 Task: Add Medterra CBD Rapid Cooling Roll-On 250mg to the cart.
Action: Mouse pressed left at (256, 122)
Screenshot: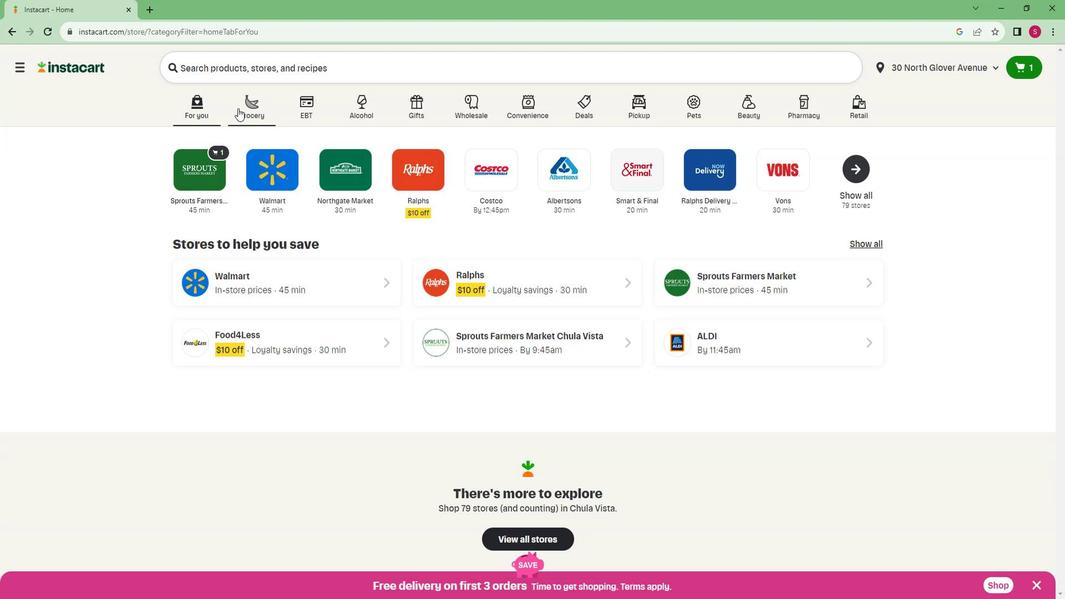 
Action: Mouse moved to (257, 320)
Screenshot: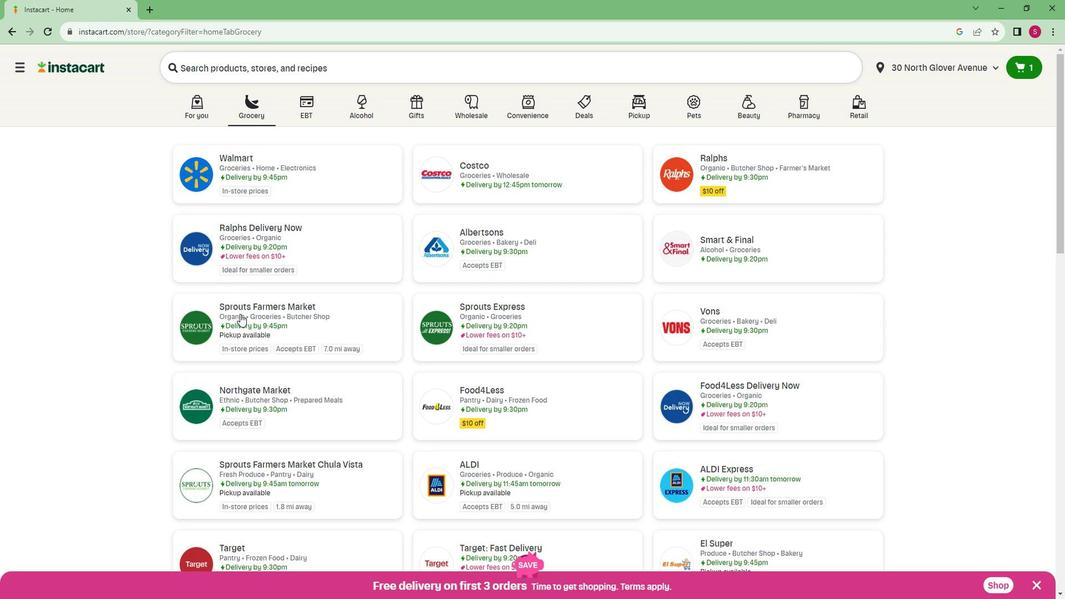 
Action: Mouse pressed left at (257, 320)
Screenshot: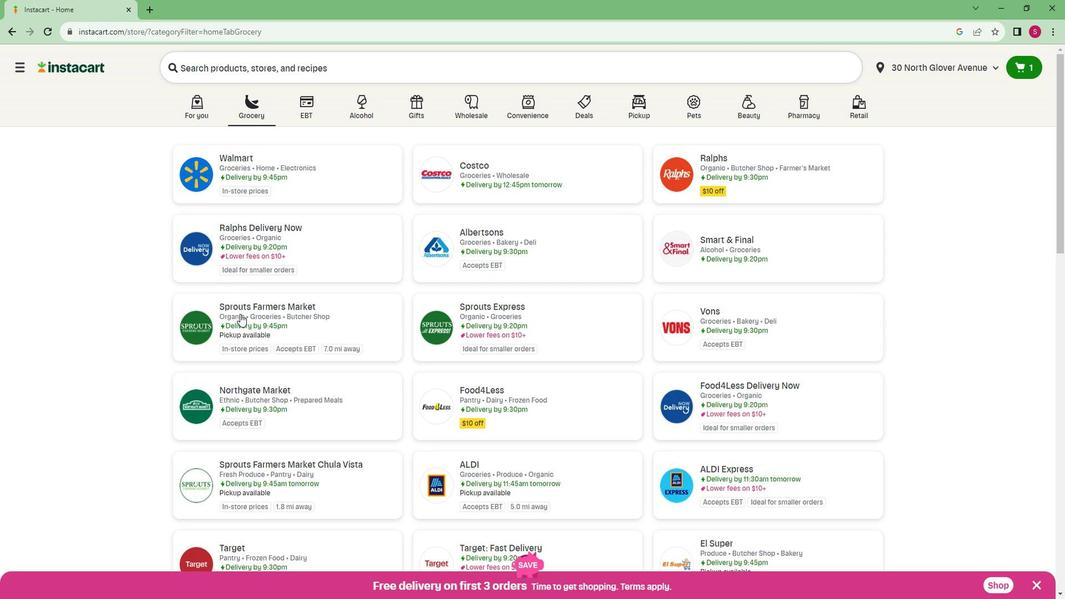 
Action: Mouse moved to (94, 399)
Screenshot: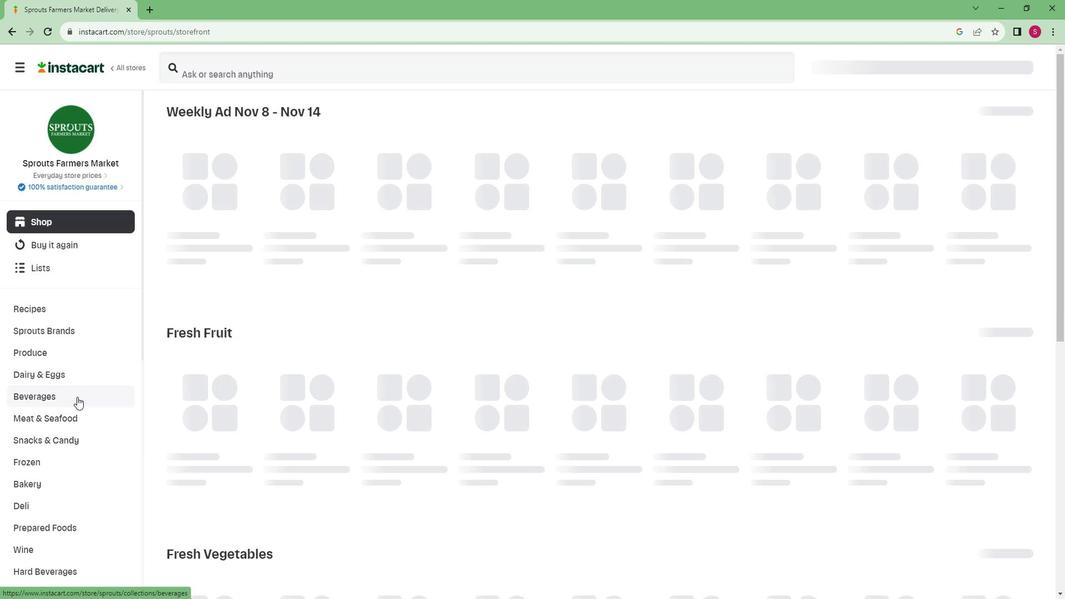 
Action: Mouse scrolled (94, 399) with delta (0, 0)
Screenshot: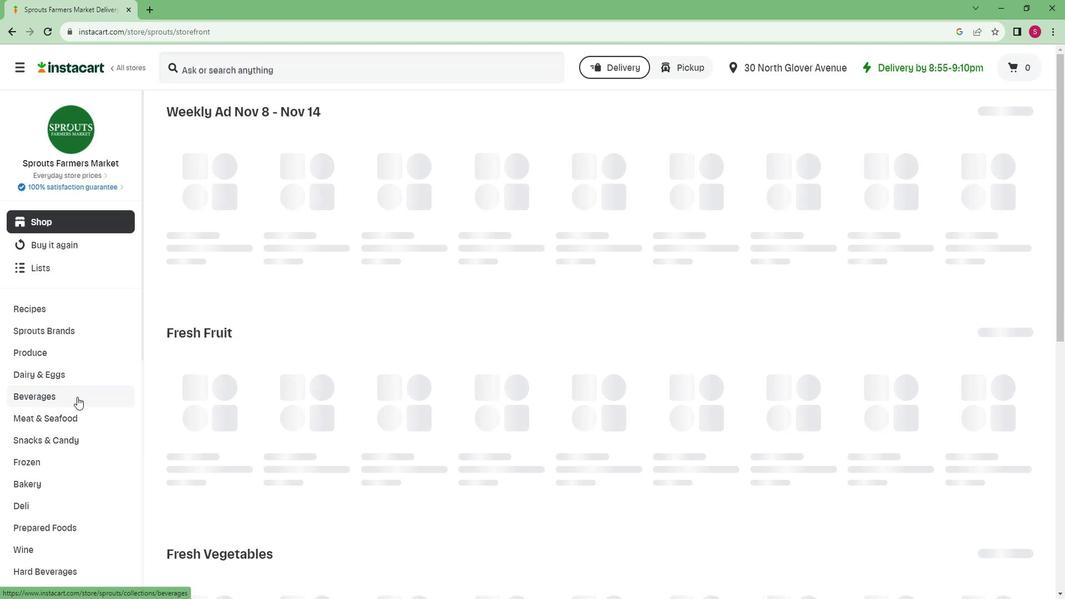 
Action: Mouse scrolled (94, 399) with delta (0, 0)
Screenshot: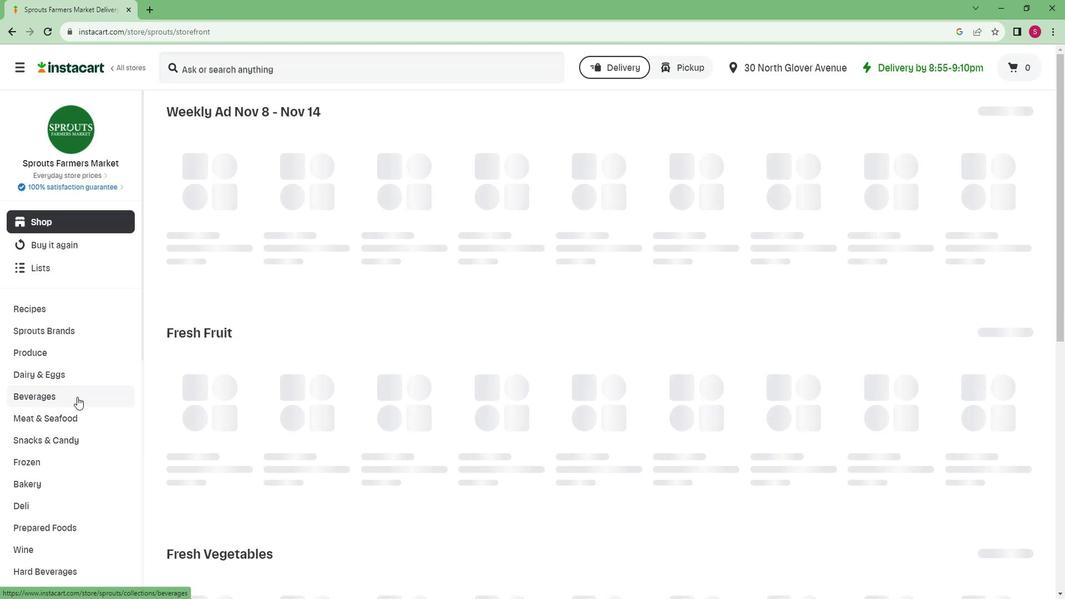 
Action: Mouse scrolled (94, 399) with delta (0, 0)
Screenshot: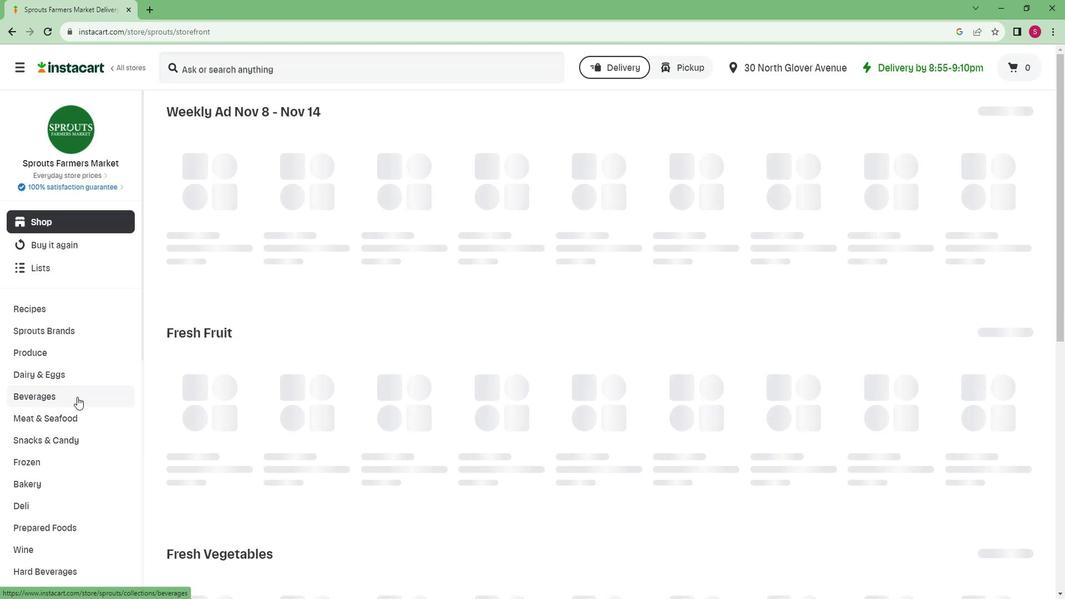 
Action: Mouse scrolled (94, 399) with delta (0, 0)
Screenshot: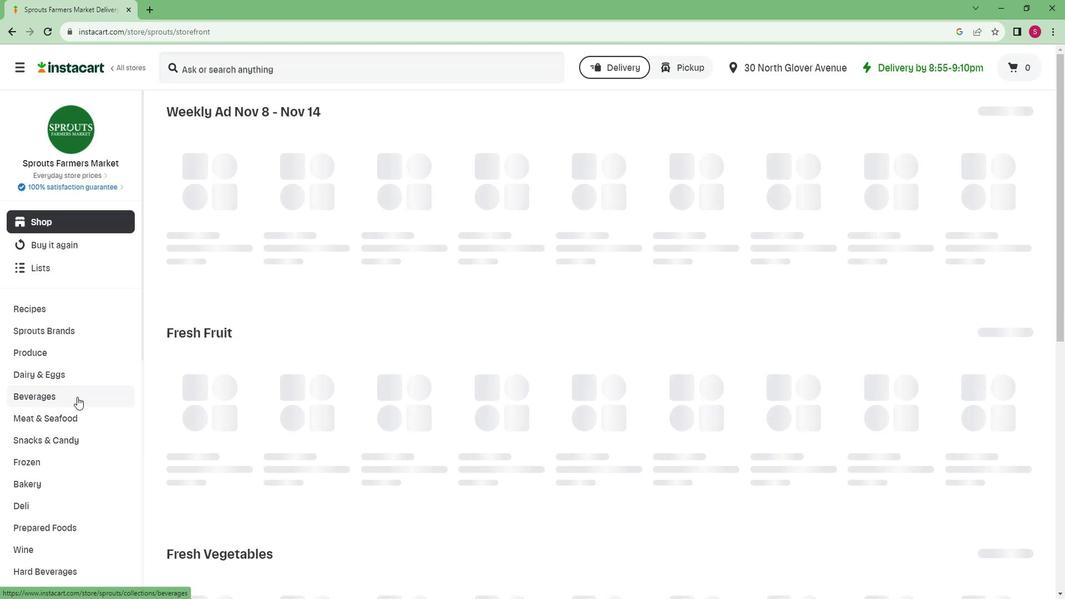 
Action: Mouse scrolled (94, 399) with delta (0, 0)
Screenshot: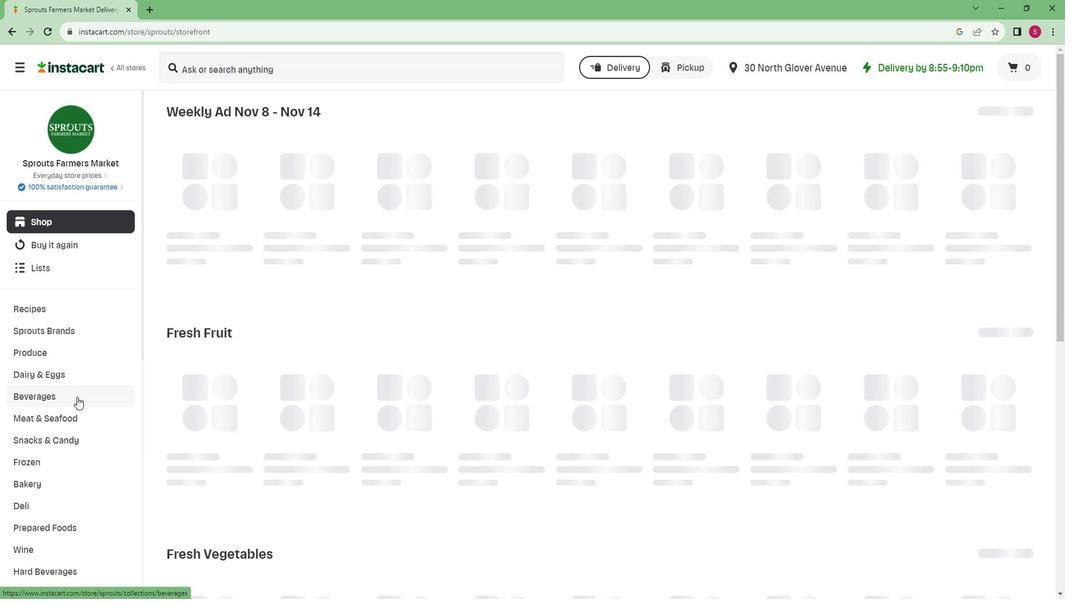 
Action: Mouse scrolled (94, 399) with delta (0, 0)
Screenshot: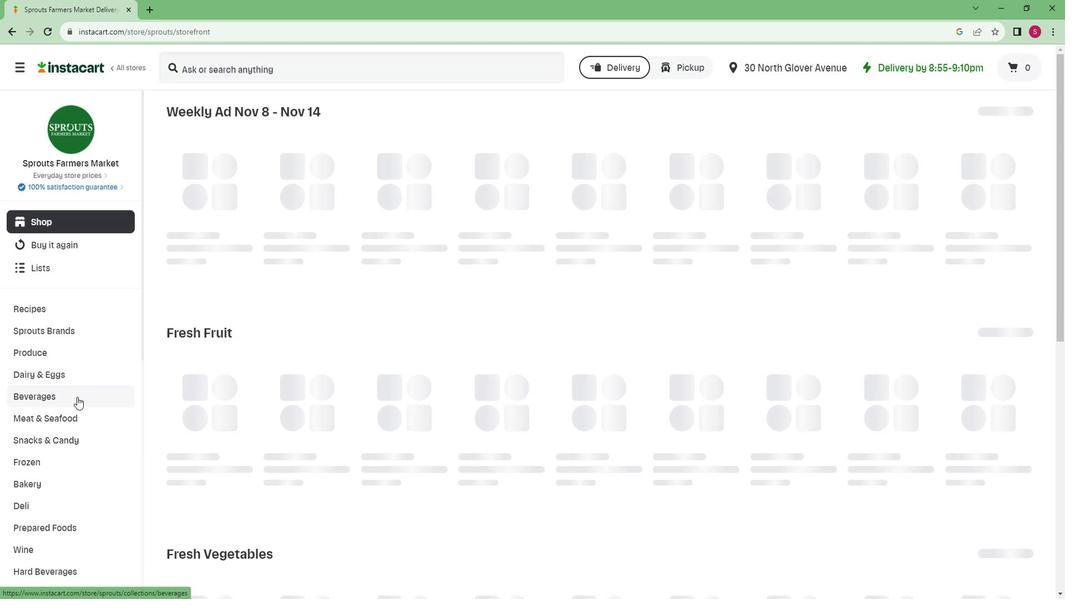 
Action: Mouse moved to (93, 393)
Screenshot: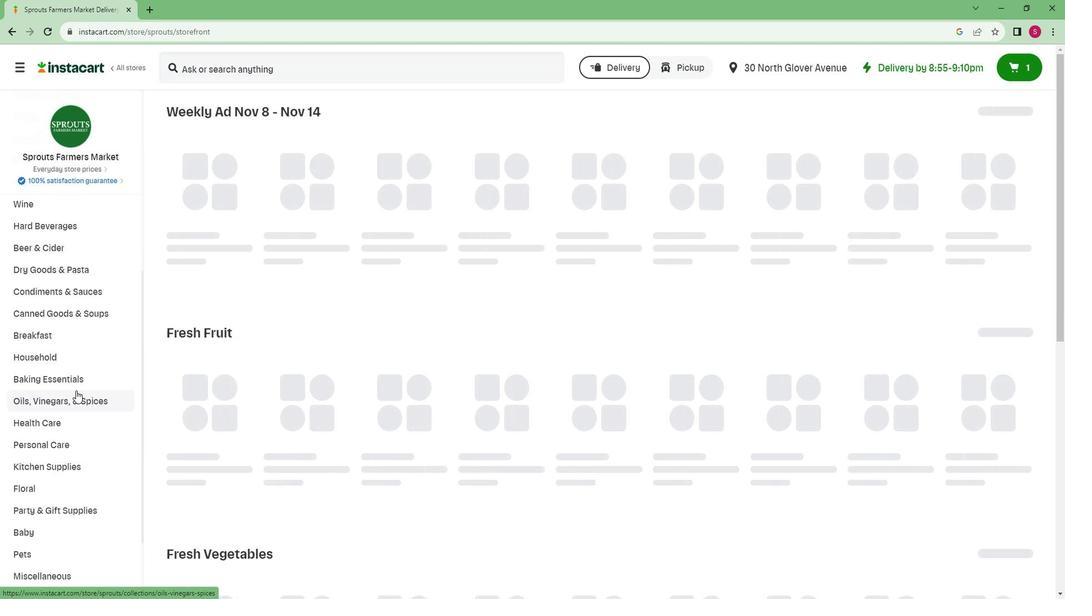 
Action: Mouse scrolled (93, 393) with delta (0, 0)
Screenshot: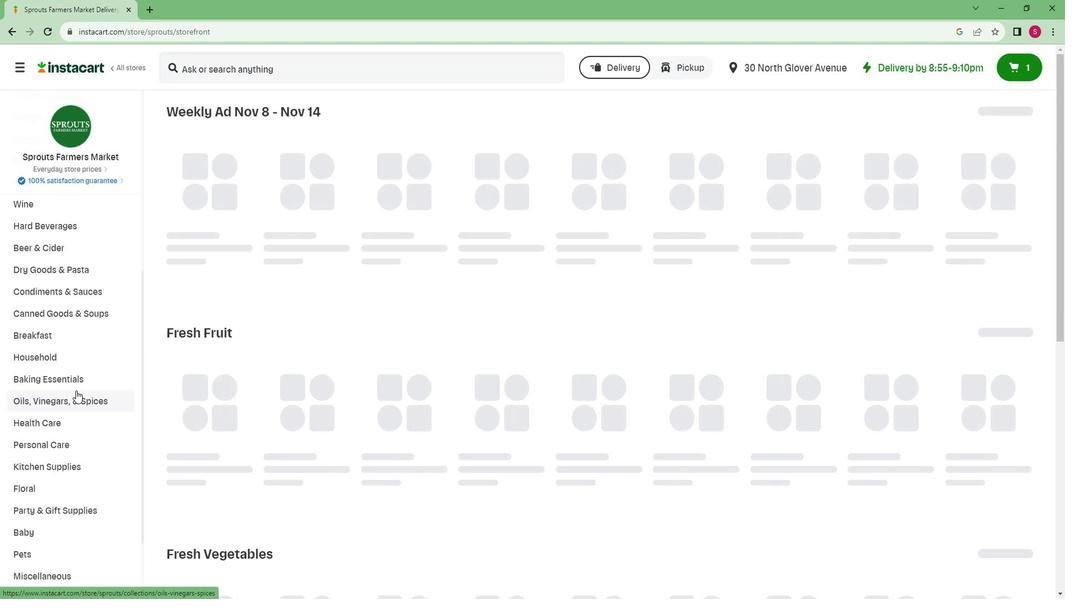 
Action: Mouse scrolled (93, 393) with delta (0, 0)
Screenshot: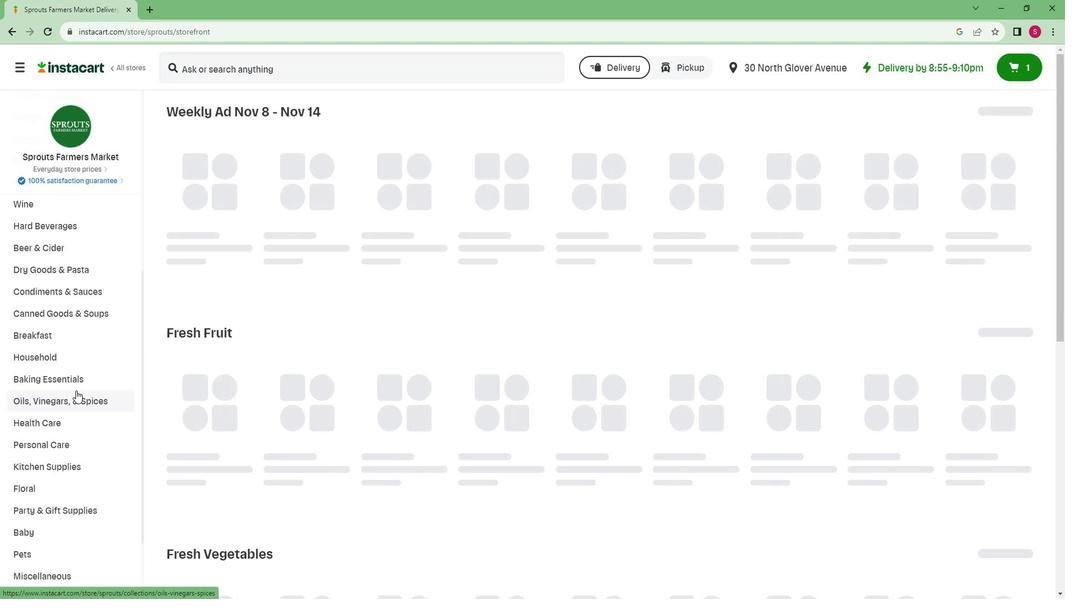 
Action: Mouse scrolled (93, 393) with delta (0, 0)
Screenshot: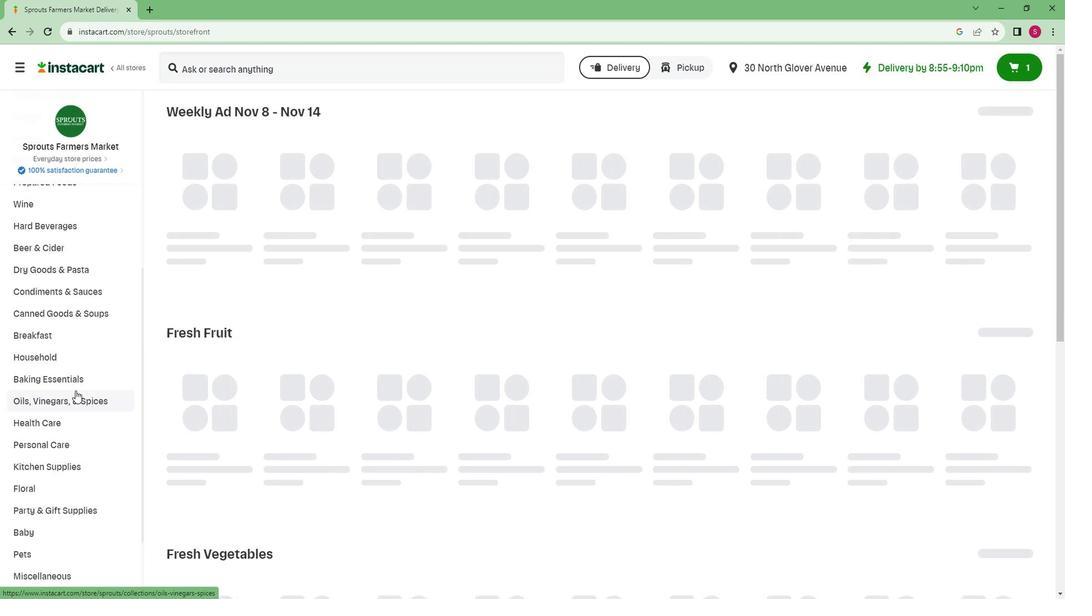 
Action: Mouse scrolled (93, 393) with delta (0, 0)
Screenshot: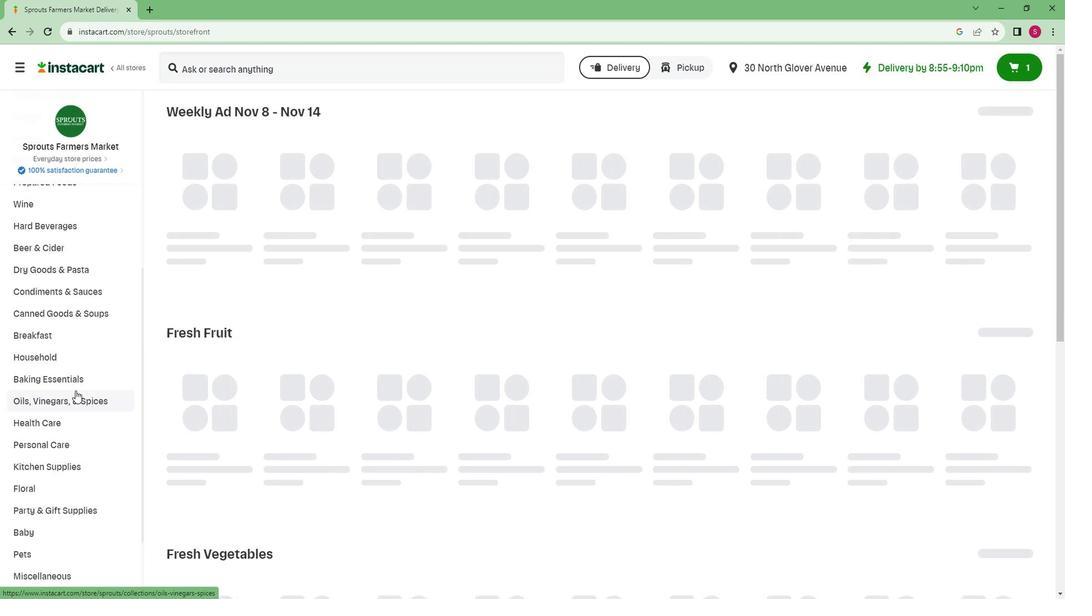 
Action: Mouse scrolled (93, 393) with delta (0, 0)
Screenshot: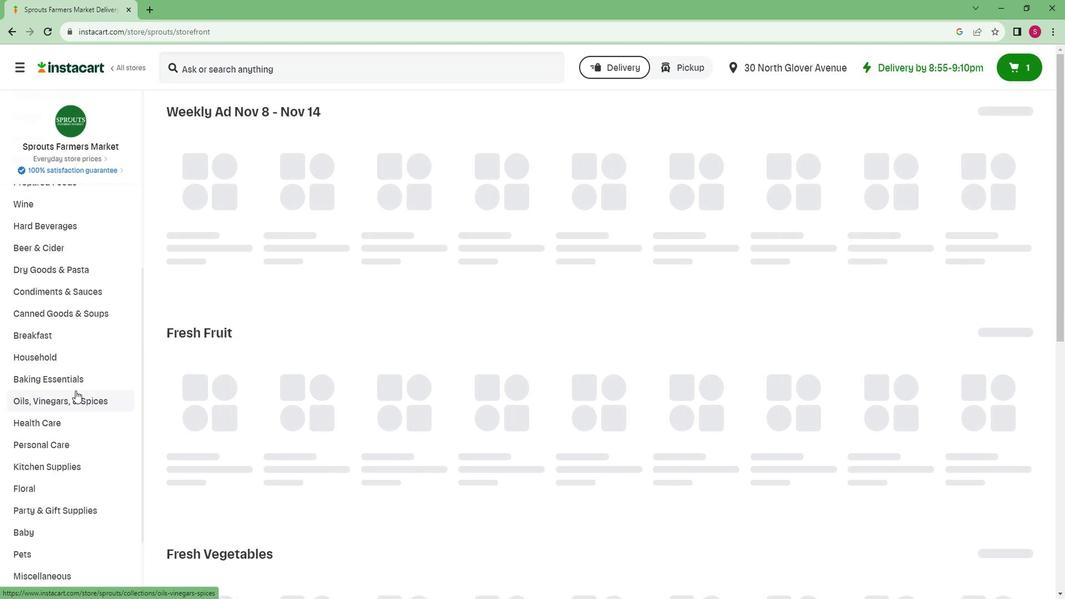 
Action: Mouse scrolled (93, 393) with delta (0, 0)
Screenshot: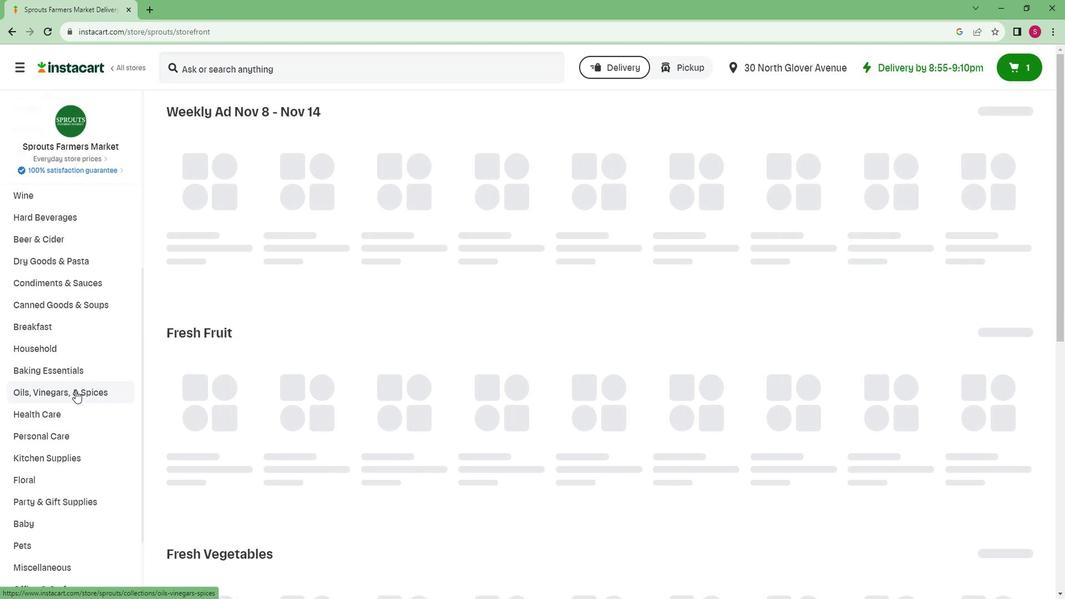 
Action: Mouse moved to (48, 557)
Screenshot: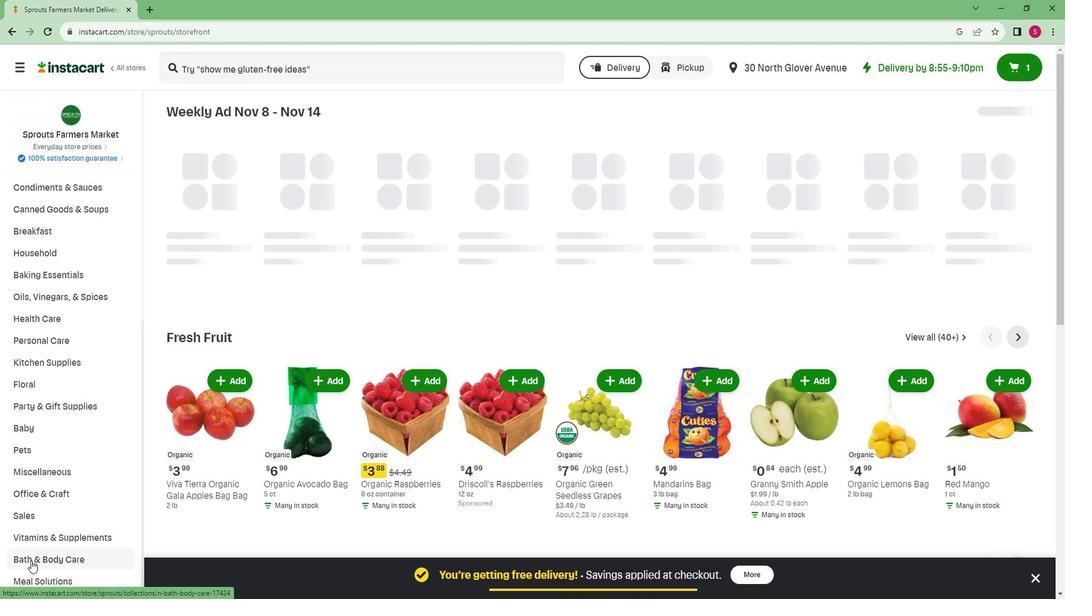 
Action: Mouse pressed left at (48, 557)
Screenshot: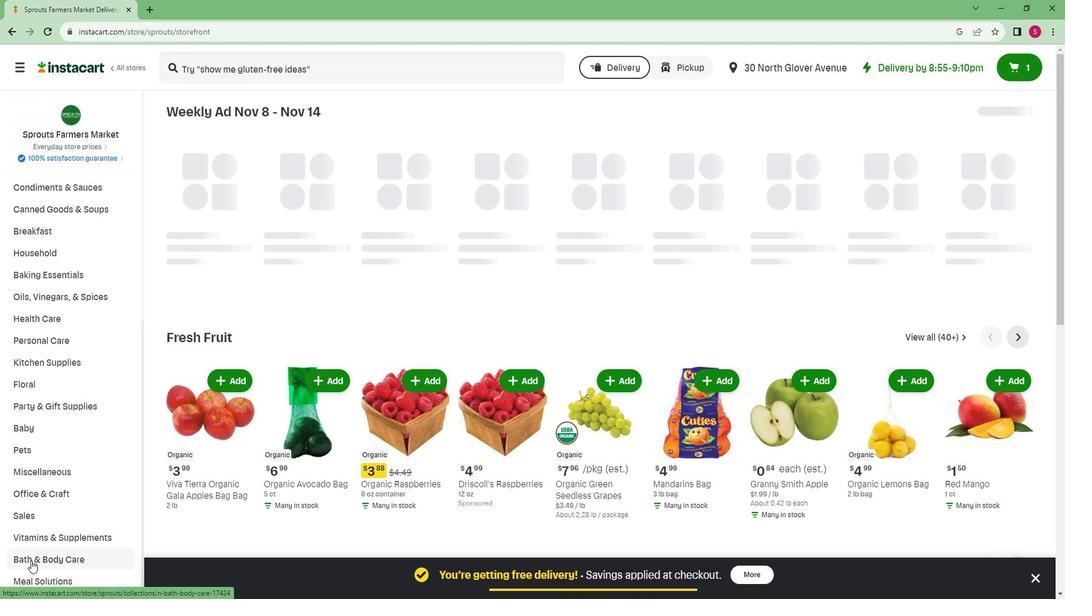 
Action: Mouse moved to (68, 517)
Screenshot: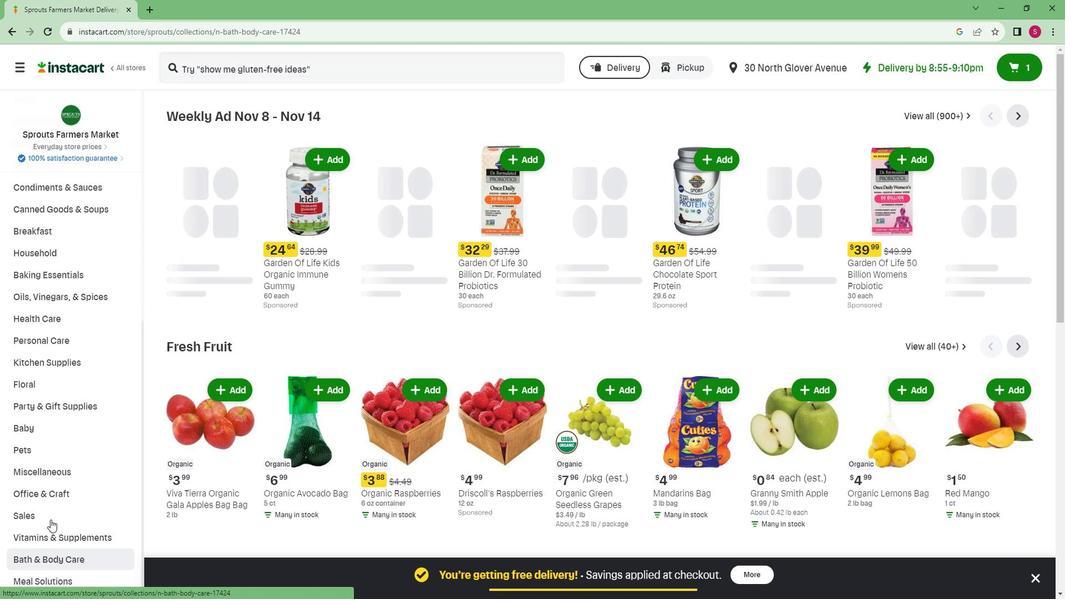 
Action: Mouse scrolled (68, 517) with delta (0, 0)
Screenshot: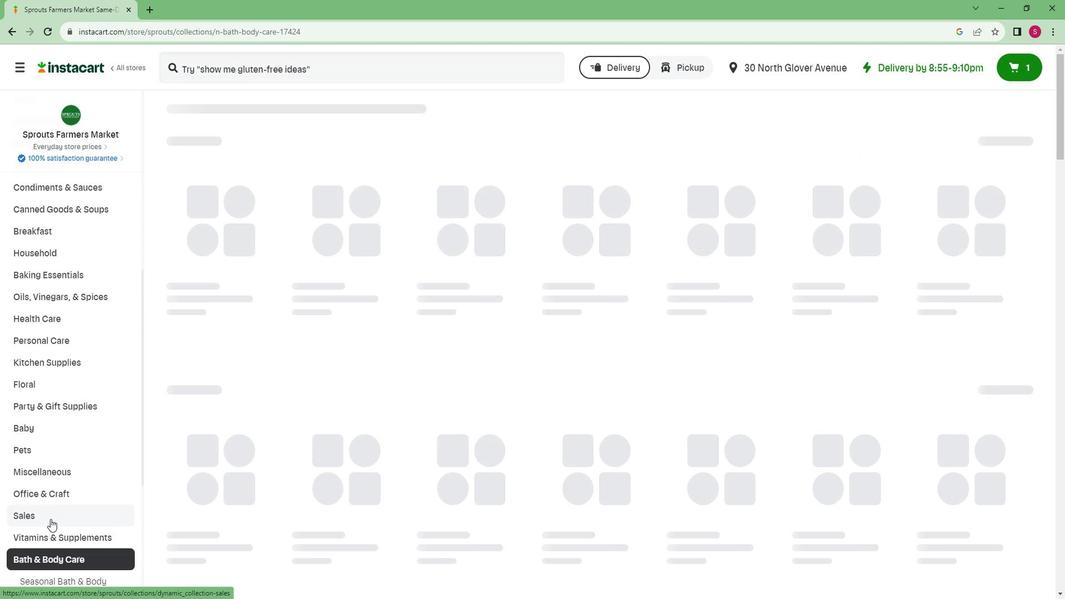 
Action: Mouse scrolled (68, 517) with delta (0, 0)
Screenshot: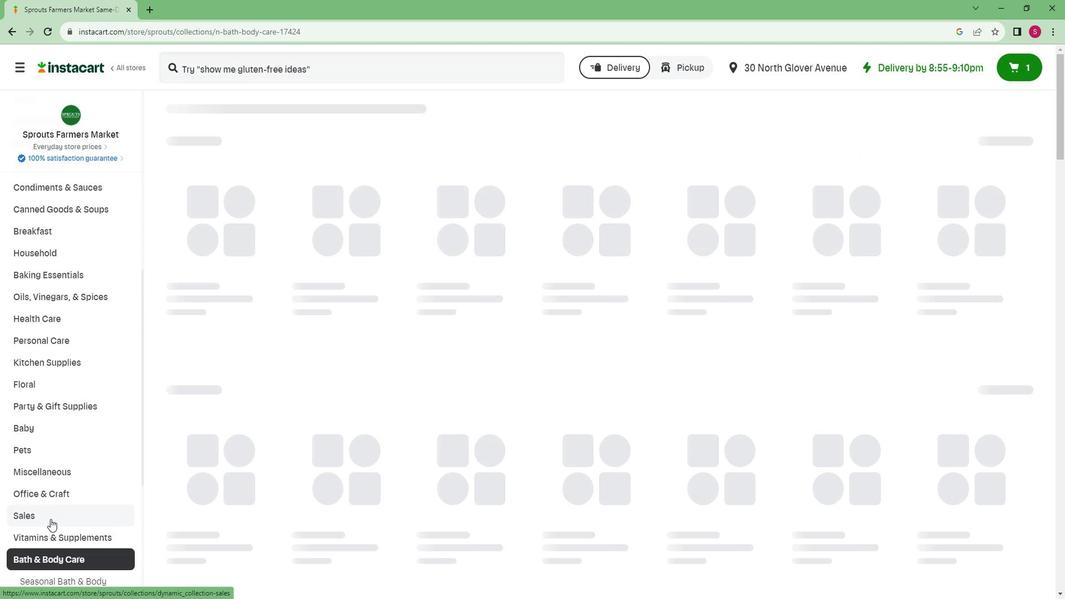 
Action: Mouse scrolled (68, 517) with delta (0, 0)
Screenshot: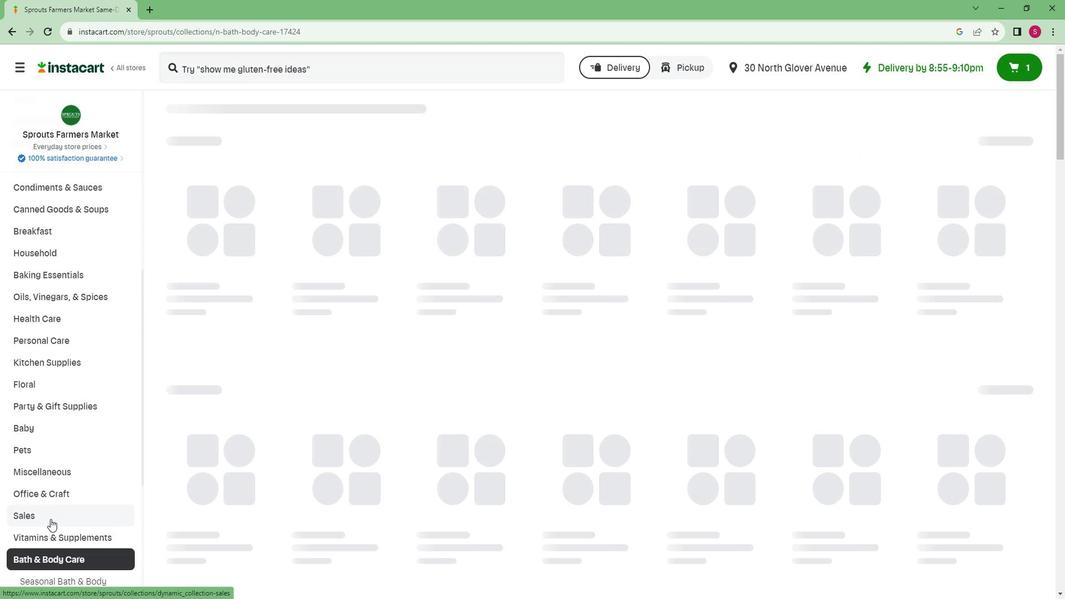 
Action: Mouse scrolled (68, 517) with delta (0, 0)
Screenshot: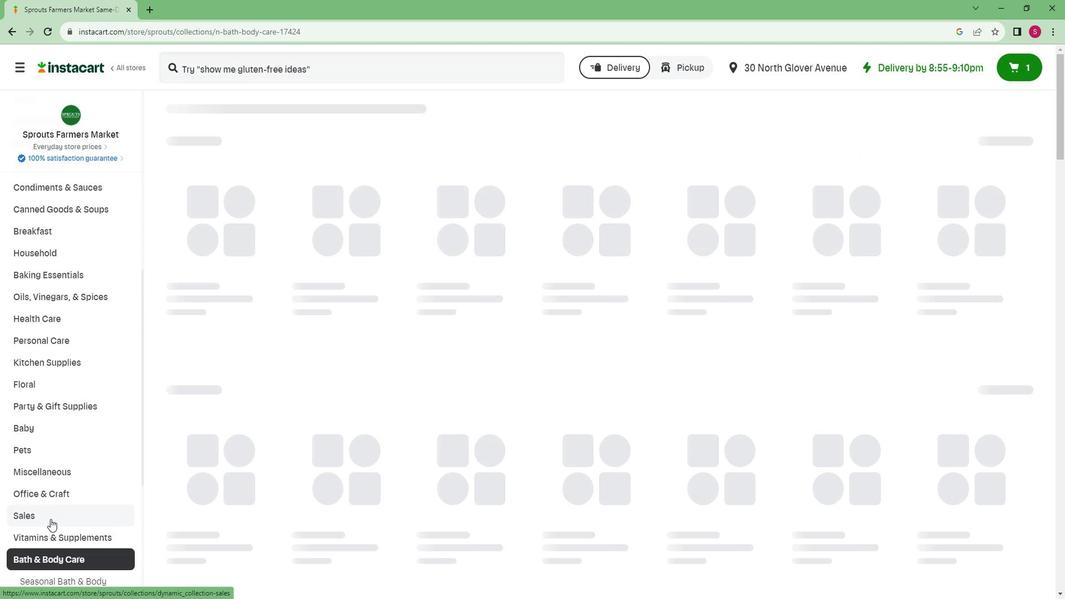 
Action: Mouse scrolled (68, 517) with delta (0, 0)
Screenshot: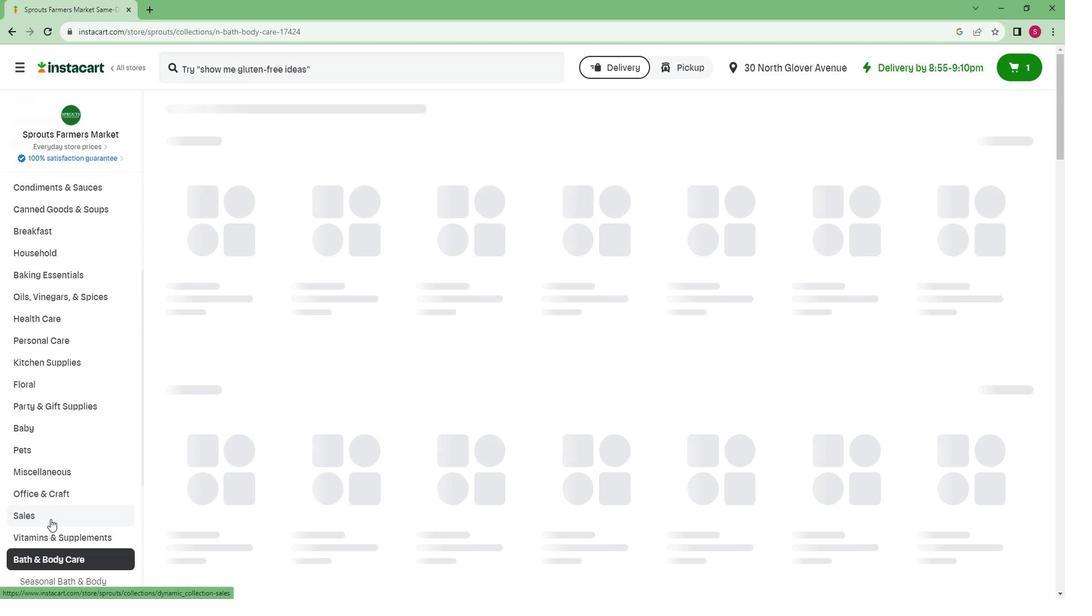 
Action: Mouse scrolled (68, 517) with delta (0, 0)
Screenshot: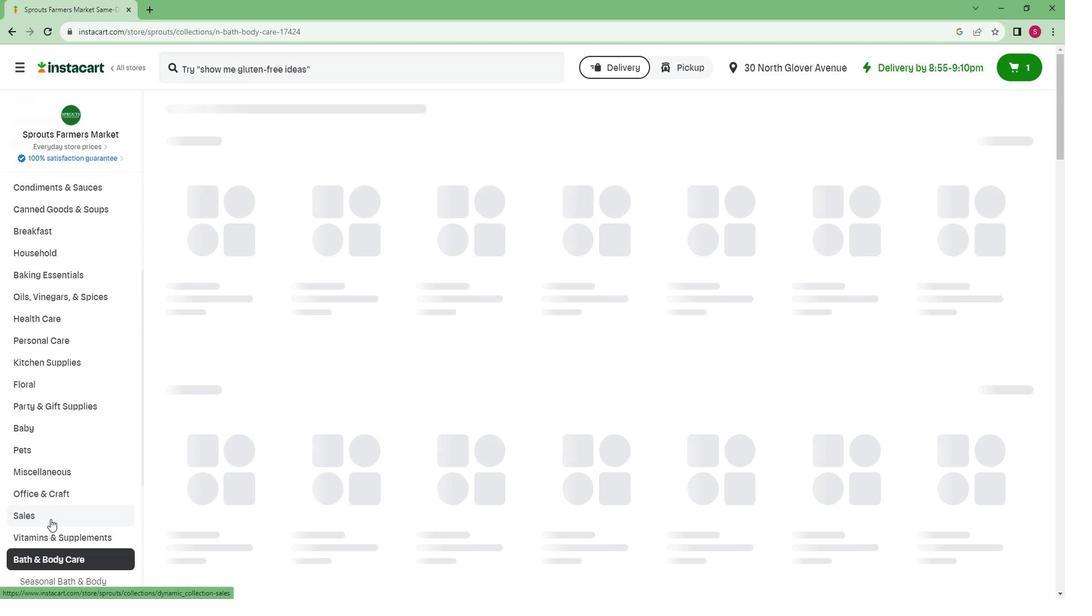 
Action: Mouse scrolled (68, 517) with delta (0, 0)
Screenshot: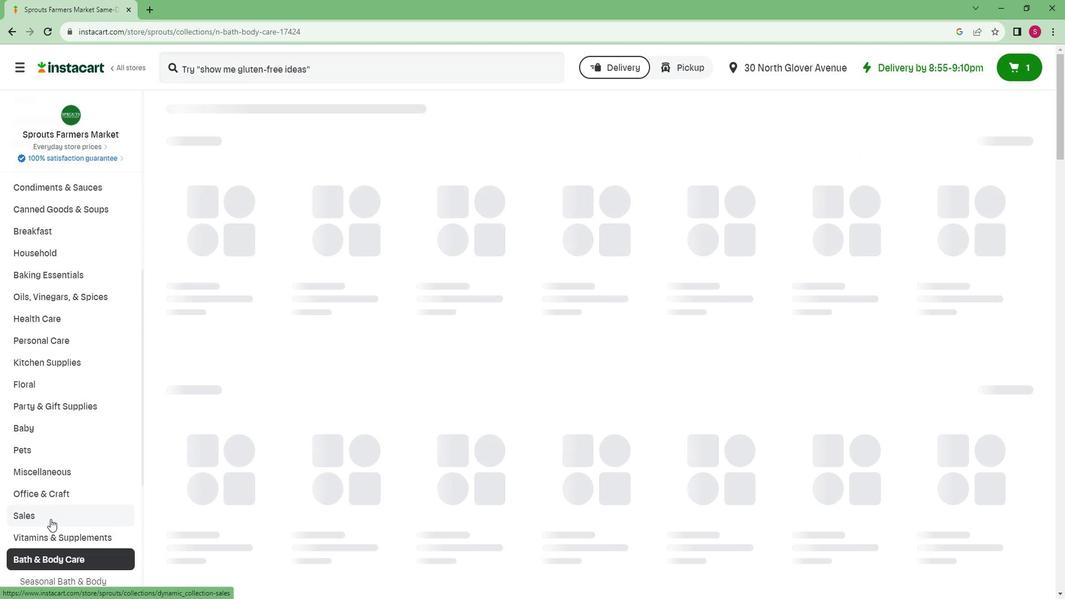 
Action: Mouse scrolled (68, 517) with delta (0, 0)
Screenshot: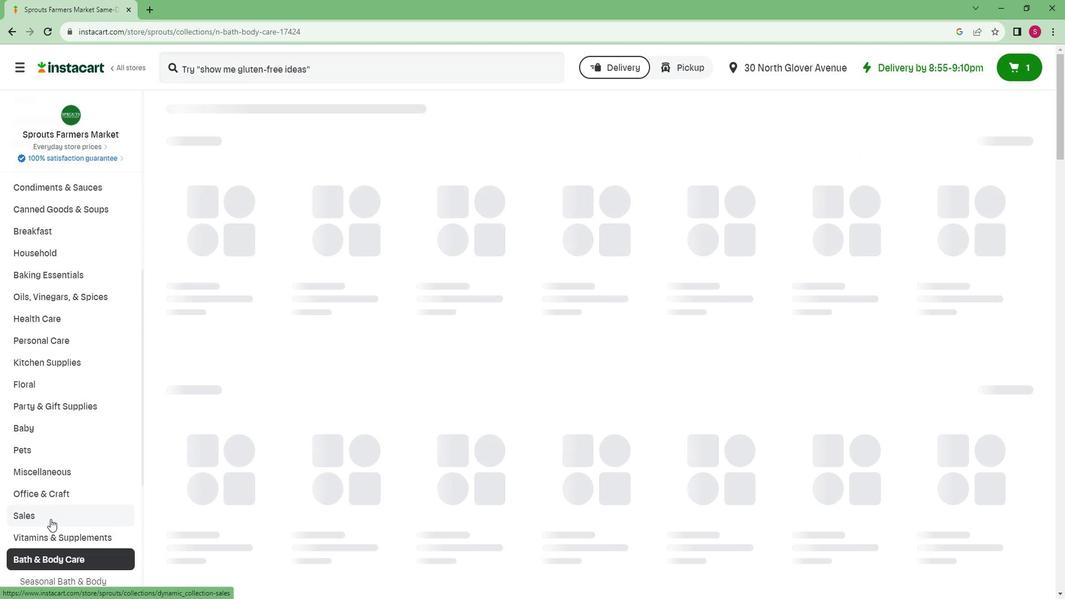 
Action: Mouse moved to (62, 502)
Screenshot: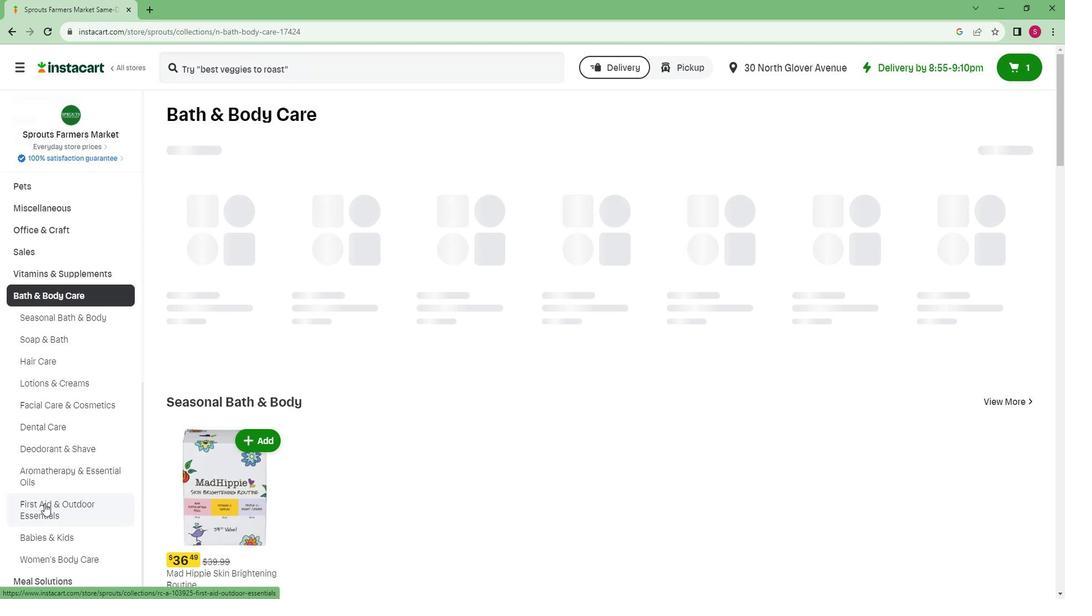 
Action: Mouse pressed left at (62, 502)
Screenshot: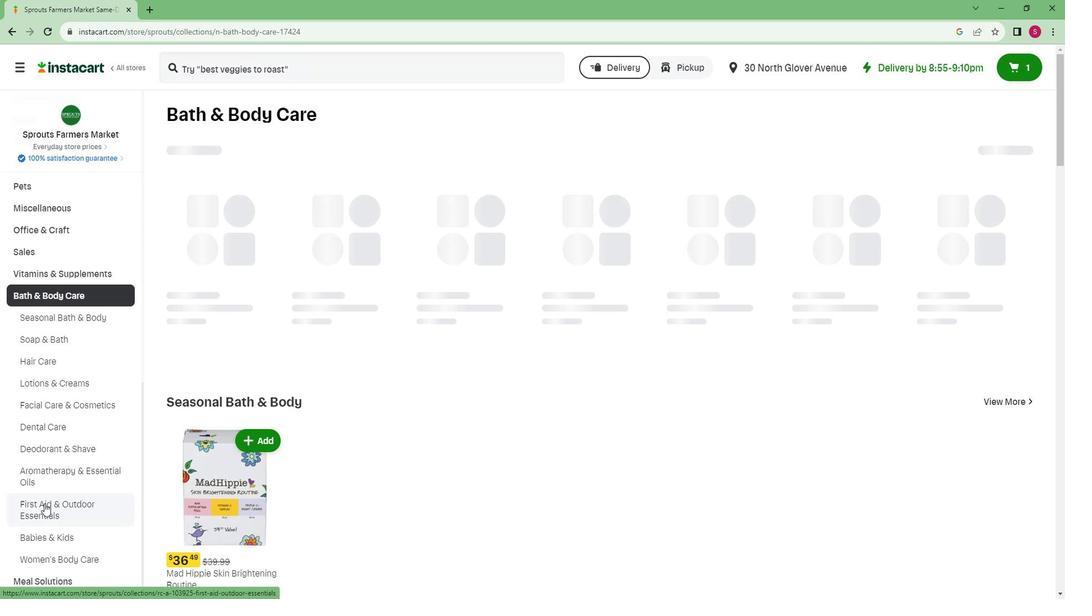 
Action: Mouse moved to (278, 84)
Screenshot: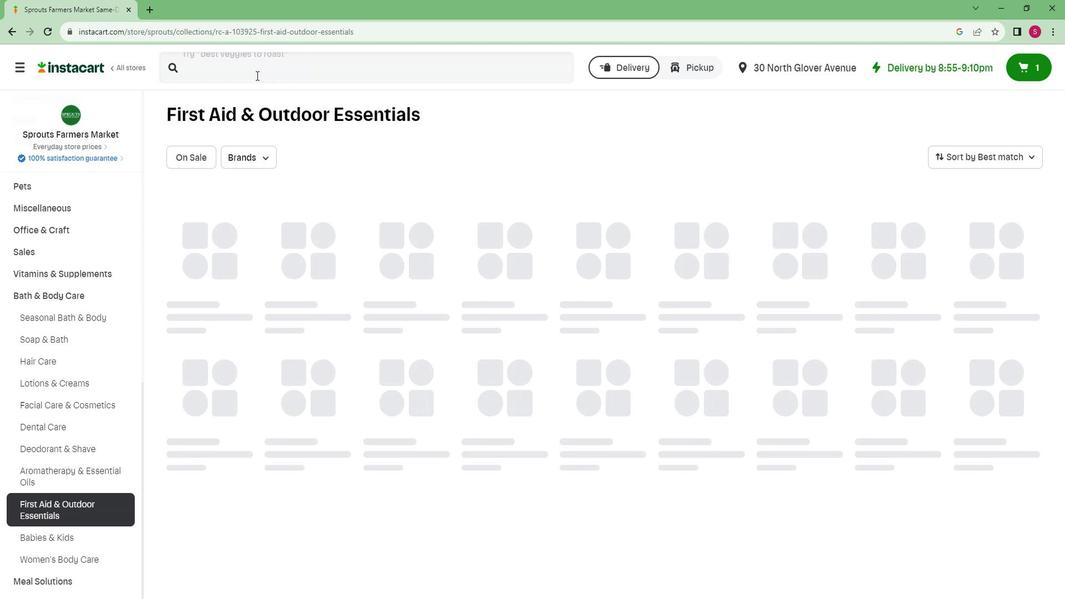 
Action: Mouse pressed left at (278, 84)
Screenshot: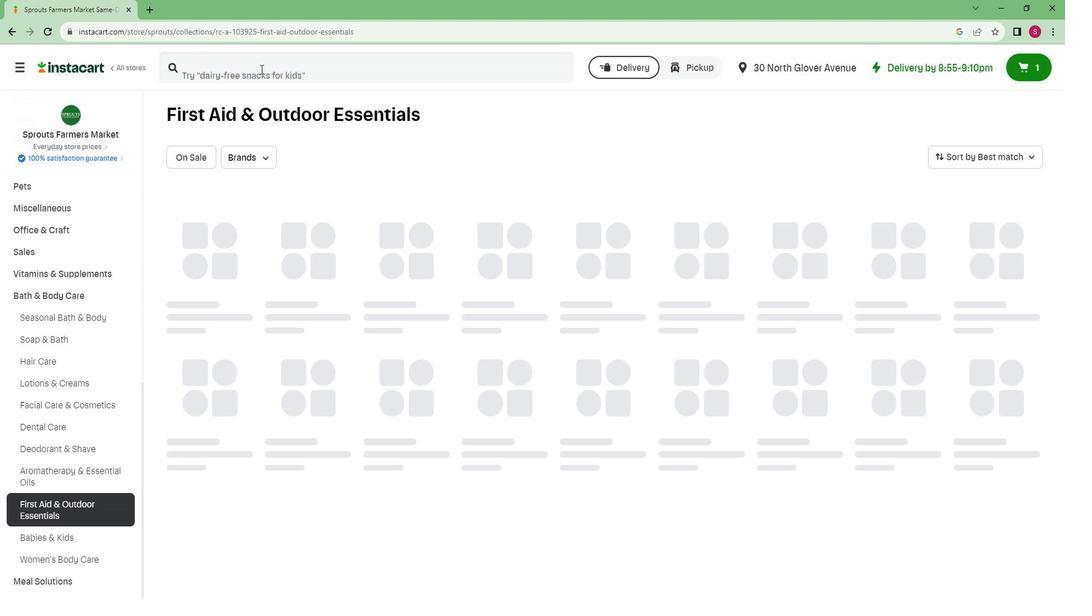 
Action: Mouse pressed left at (278, 84)
Screenshot: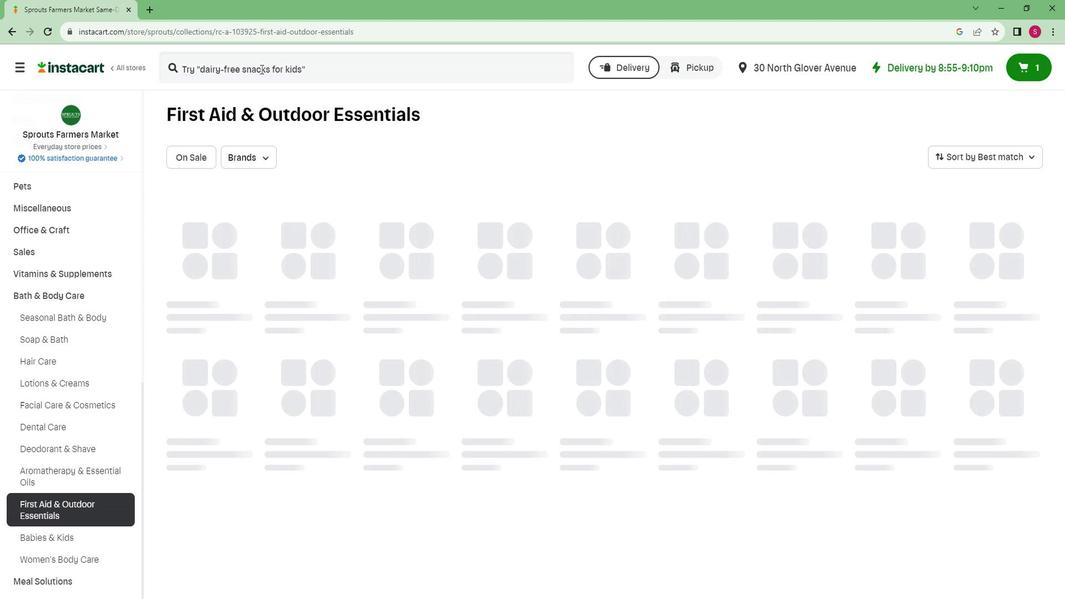 
Action: Key pressed <Key.caps_lock>M<Key.caps_lock>edterra<Key.space><Key.caps_lock>CBD<Key.space>R<Key.caps_lock>apid<Key.space><Key.caps_lock>C<Key.caps_lock>ooling<Key.space><Key.caps_lock>R<Key.caps_lock>oll<Key.space><Key.caps_lock>O<Key.caps_lock>n<Key.space>250<Key.space>mg<Key.enter>
Screenshot: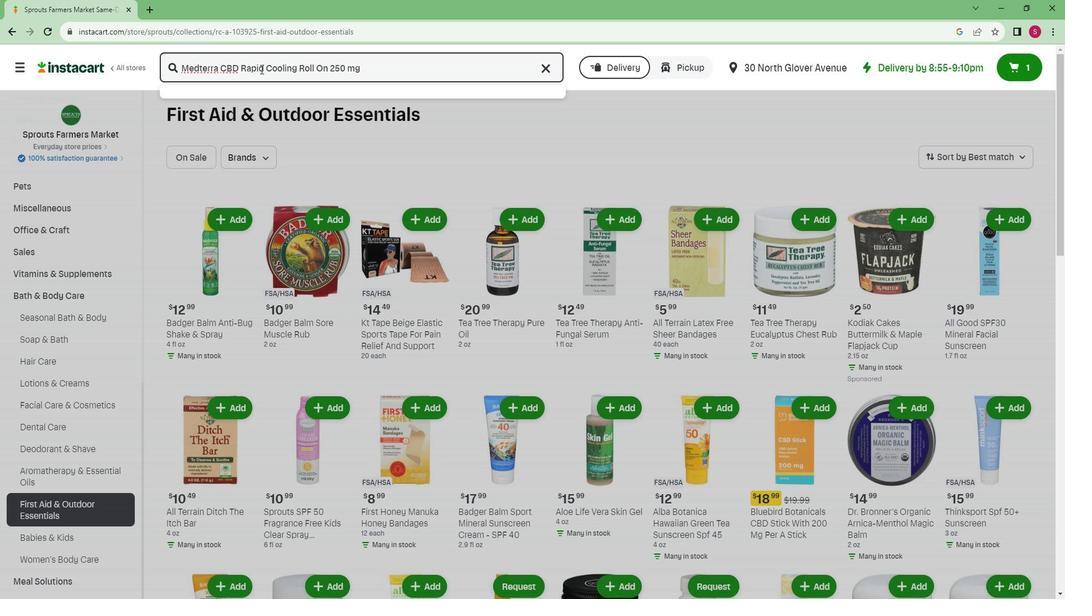 
Action: Mouse moved to (268, 221)
Screenshot: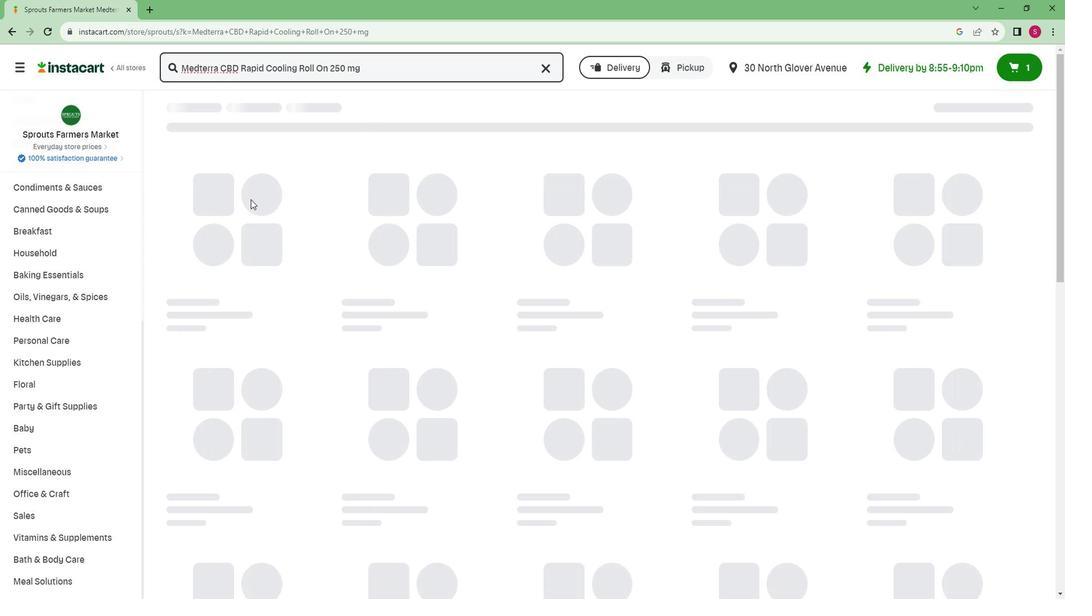 
Action: Mouse scrolled (268, 221) with delta (0, 0)
Screenshot: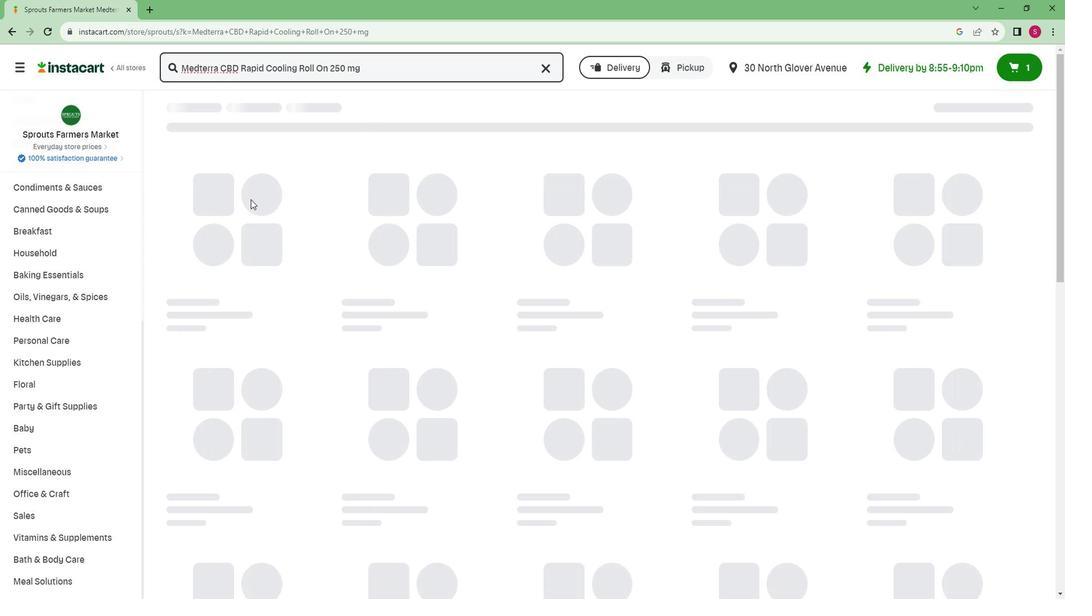 
Action: Mouse moved to (270, 237)
Screenshot: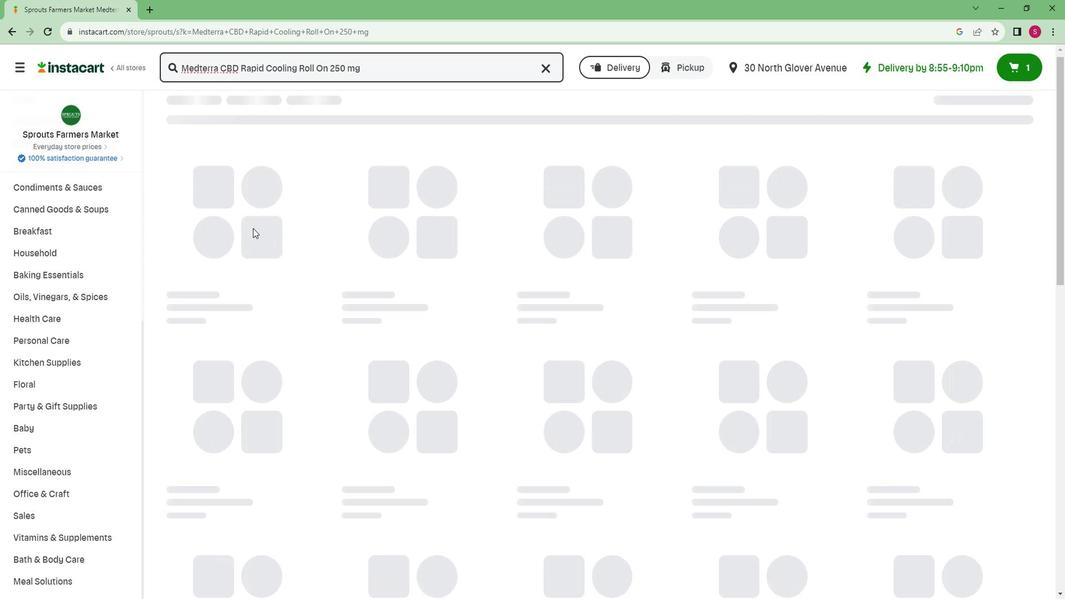 
Action: Mouse scrolled (270, 237) with delta (0, 0)
Screenshot: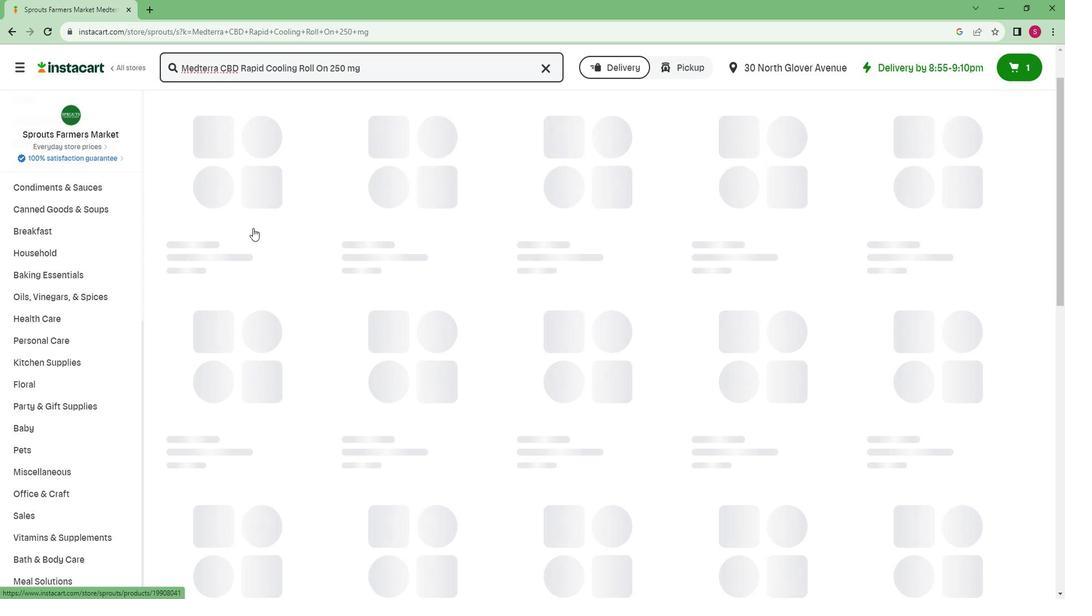 
Action: Mouse scrolled (270, 237) with delta (0, 0)
Screenshot: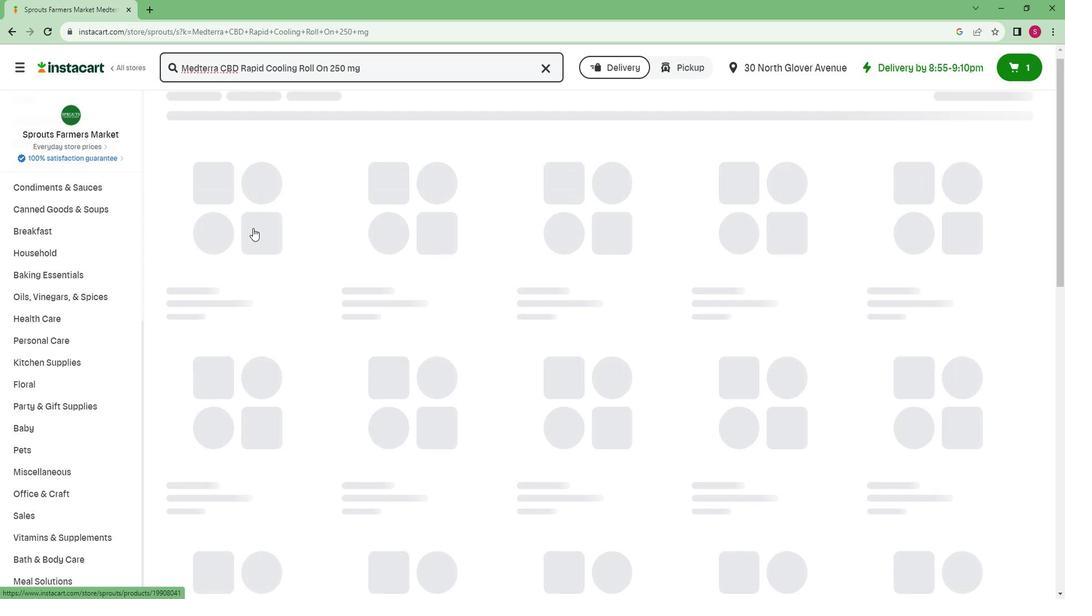 
Action: Mouse moved to (316, 200)
Screenshot: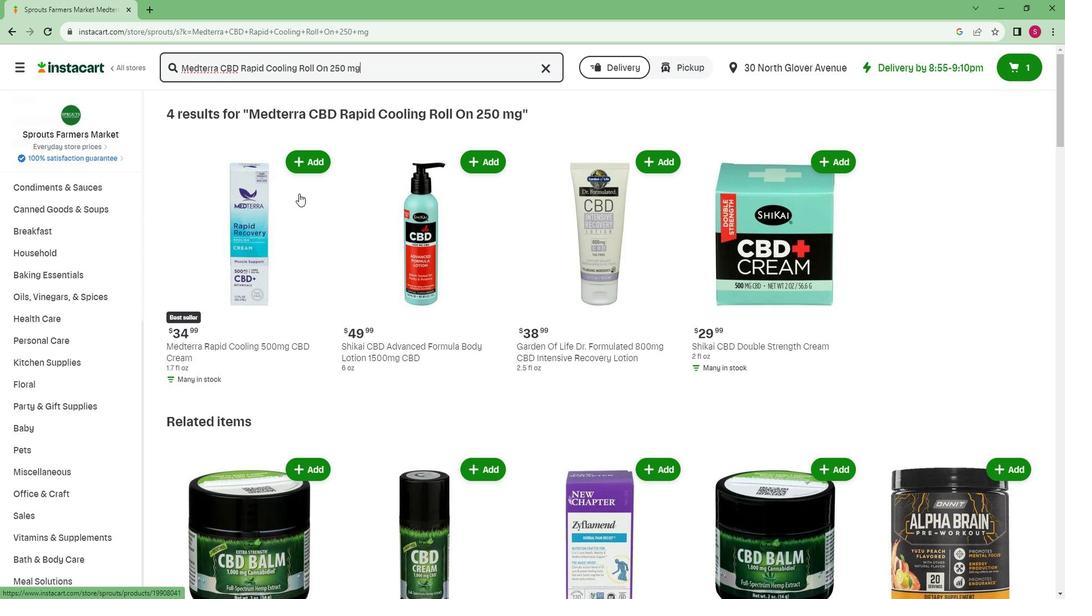 
